 Task: Create a due date automation trigger when advanced on, on the tuesday of the week before a card is due add fields without custom field "Resume" set to a date more than 1 days from now at 11:00 AM.
Action: Mouse moved to (1066, 84)
Screenshot: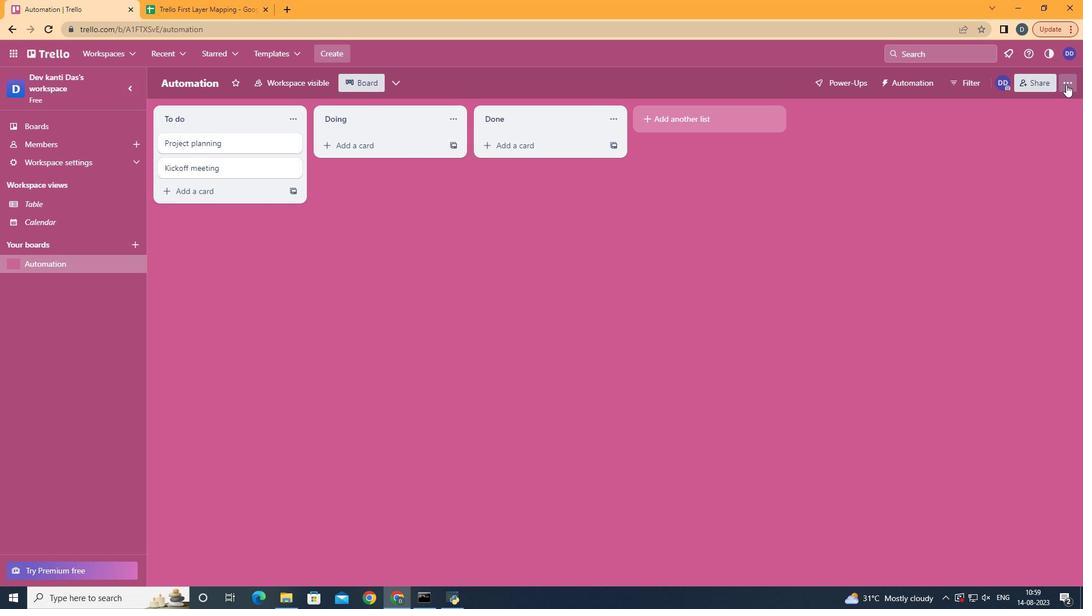 
Action: Mouse pressed left at (1066, 84)
Screenshot: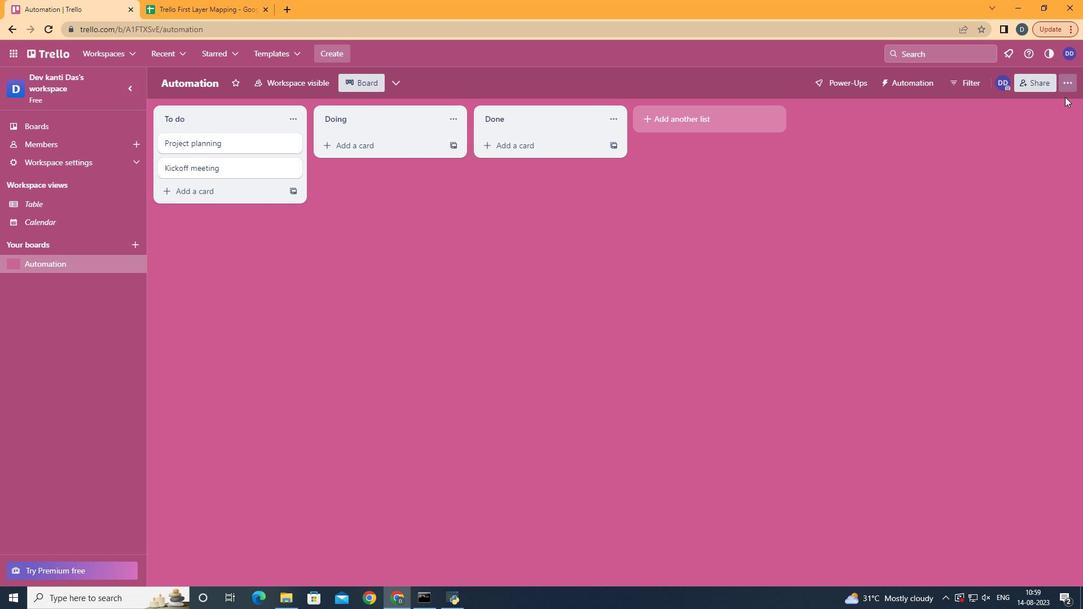 
Action: Mouse moved to (984, 236)
Screenshot: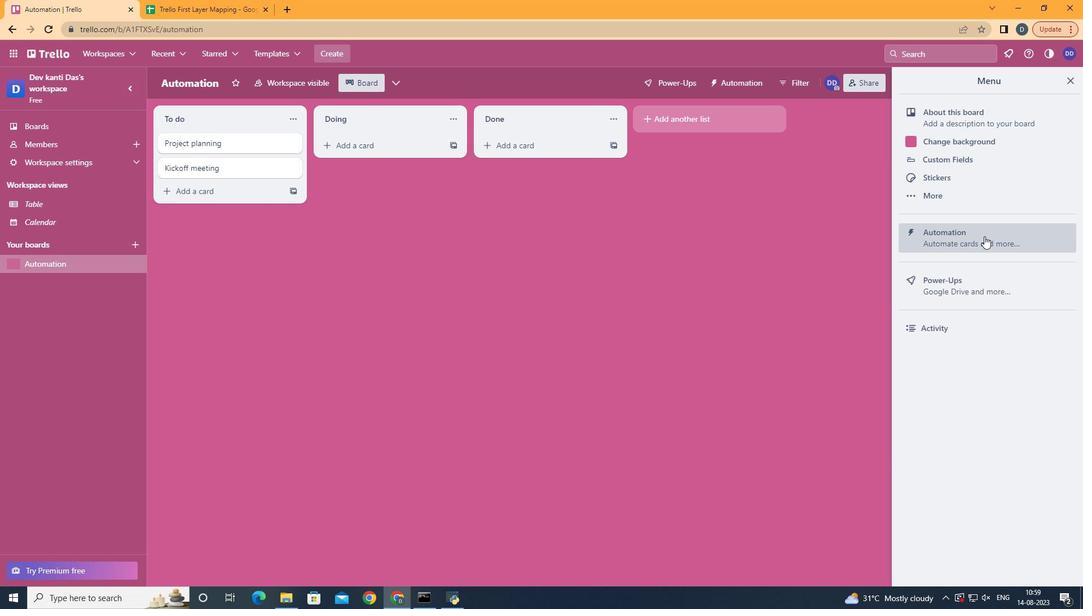 
Action: Mouse pressed left at (984, 236)
Screenshot: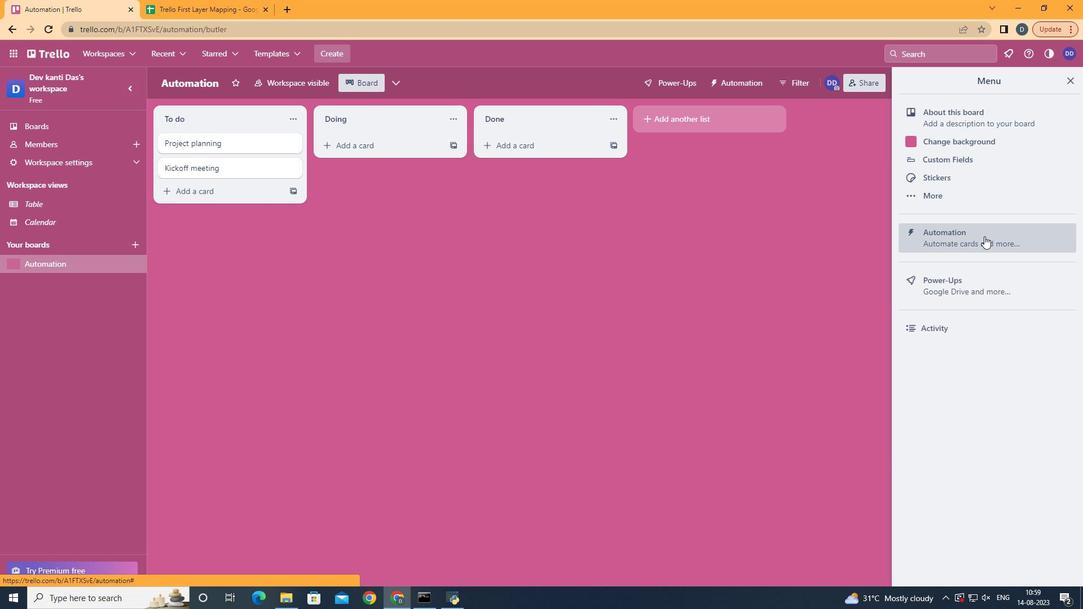 
Action: Mouse moved to (200, 223)
Screenshot: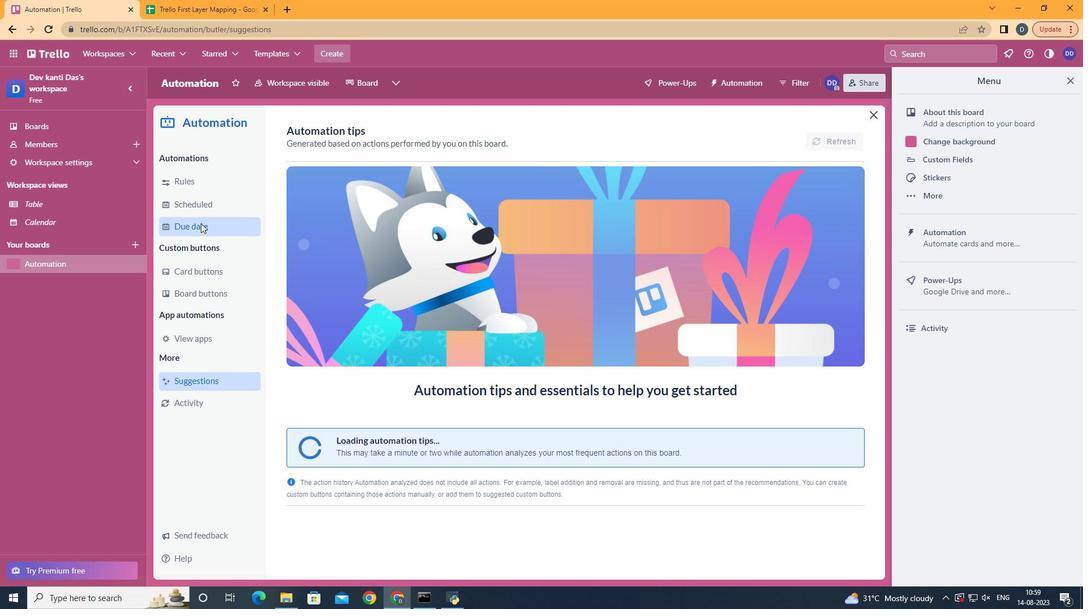 
Action: Mouse pressed left at (200, 223)
Screenshot: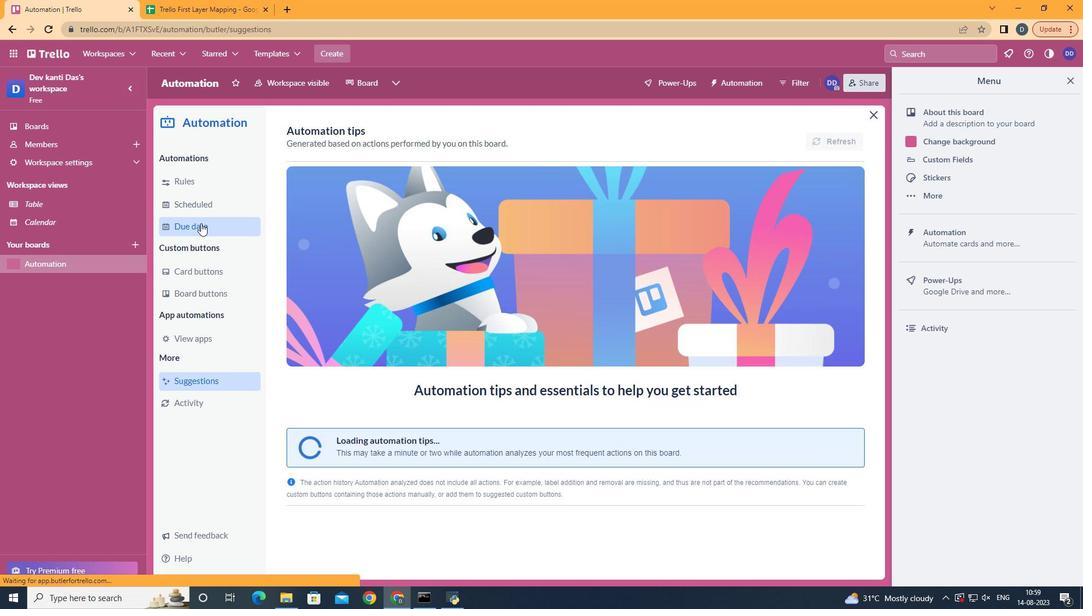 
Action: Mouse moved to (784, 133)
Screenshot: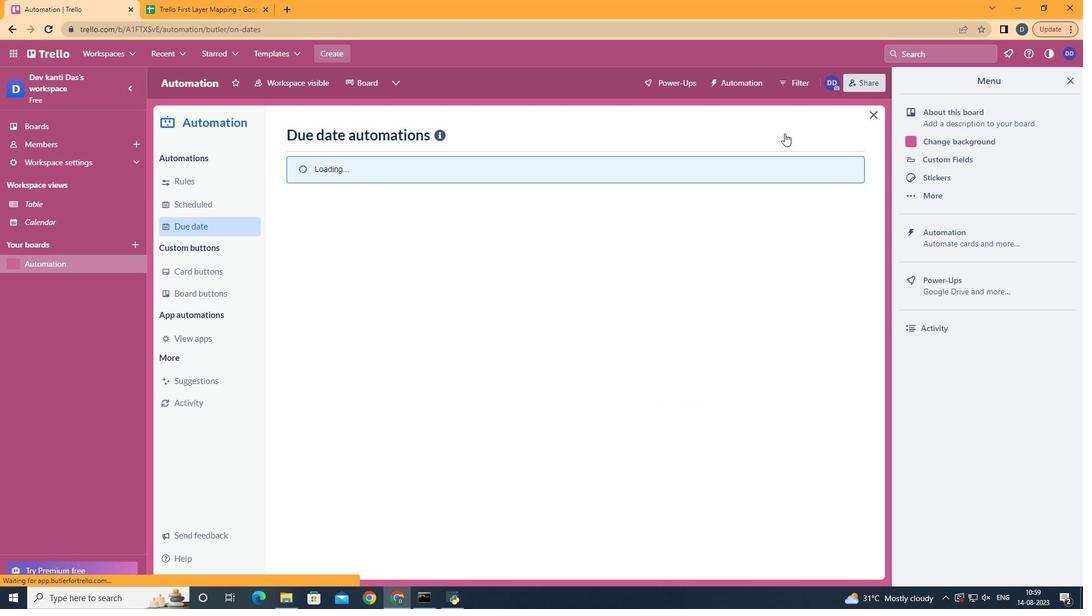 
Action: Mouse pressed left at (784, 133)
Screenshot: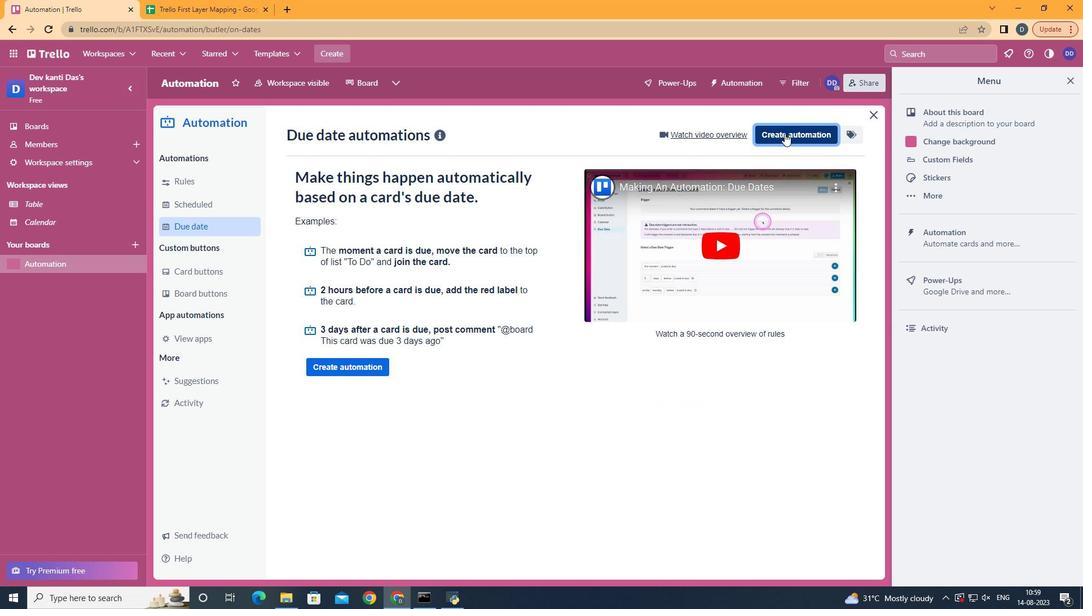 
Action: Mouse moved to (581, 248)
Screenshot: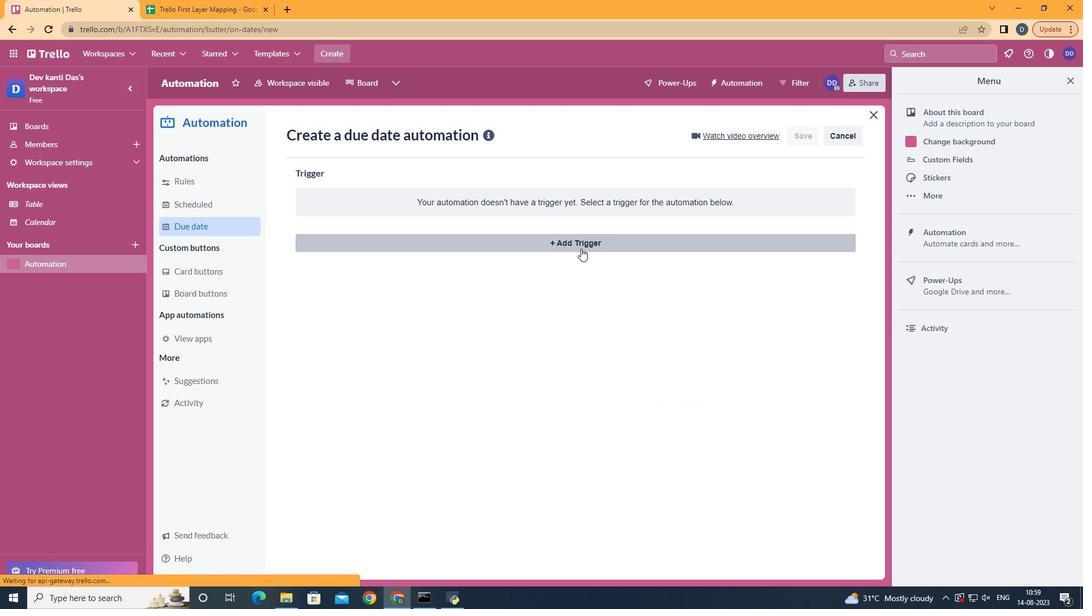 
Action: Mouse pressed left at (581, 248)
Screenshot: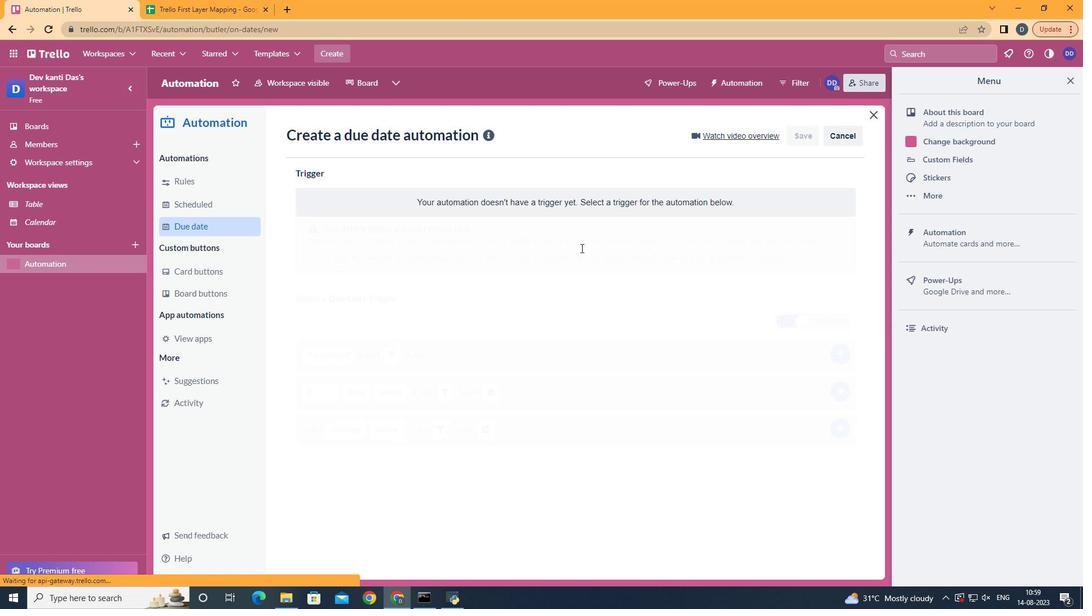 
Action: Mouse moved to (366, 318)
Screenshot: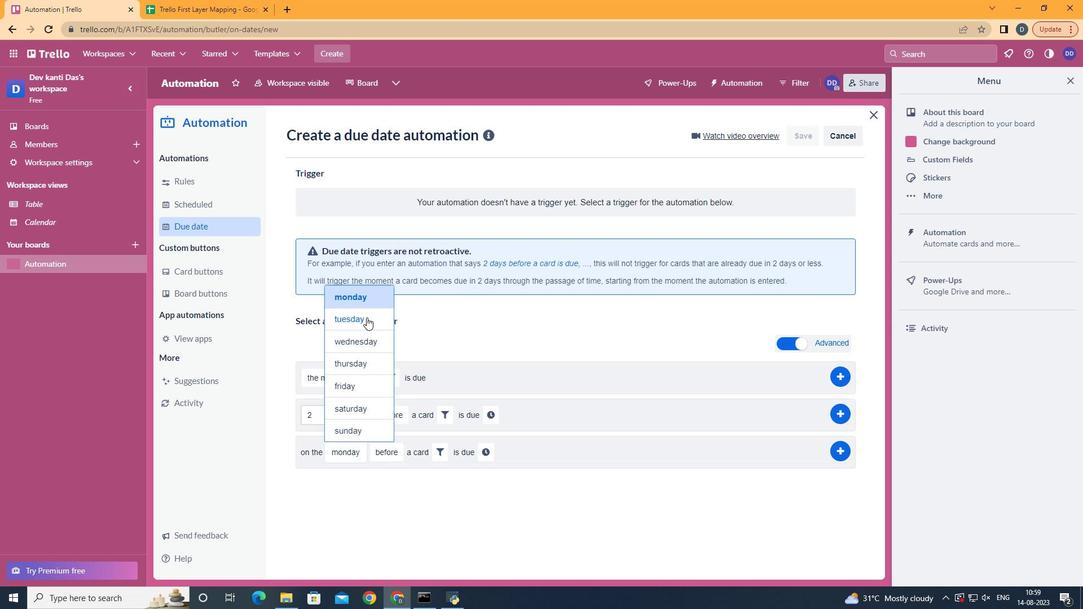 
Action: Mouse pressed left at (366, 318)
Screenshot: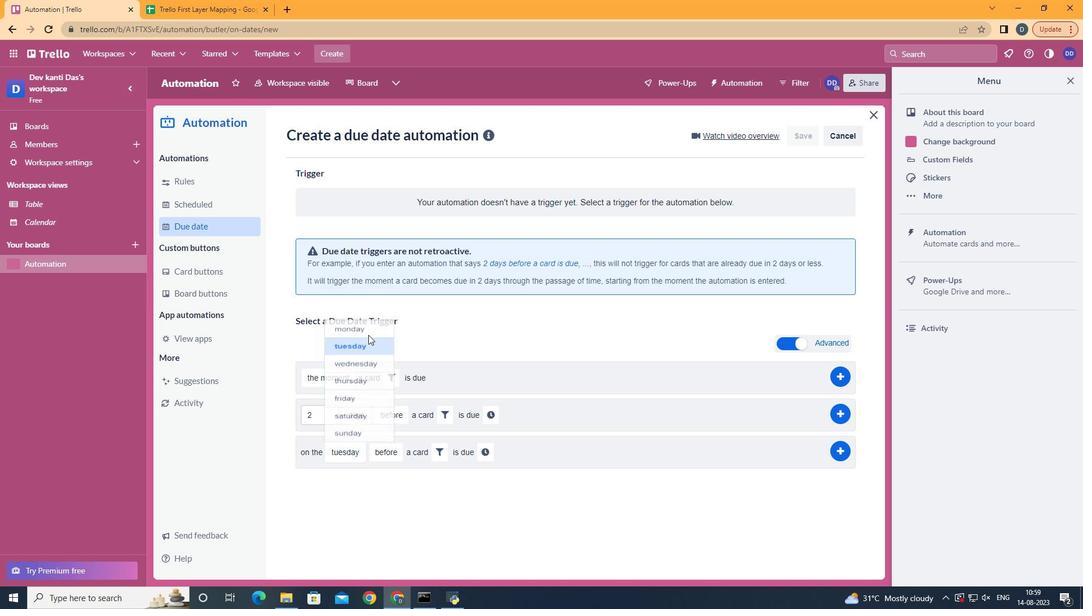 
Action: Mouse moved to (403, 545)
Screenshot: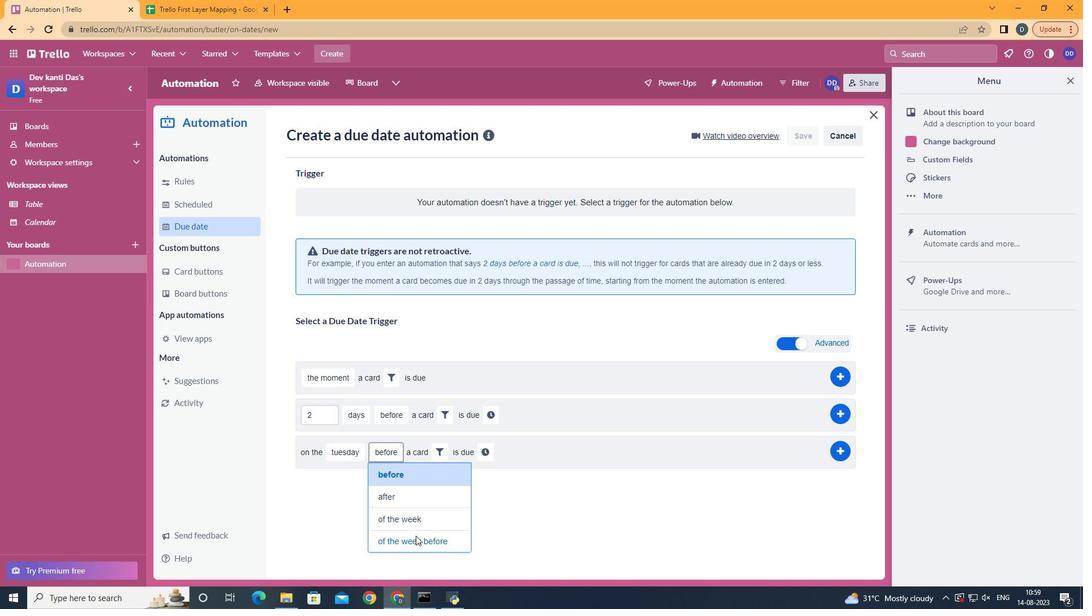 
Action: Mouse pressed left at (403, 545)
Screenshot: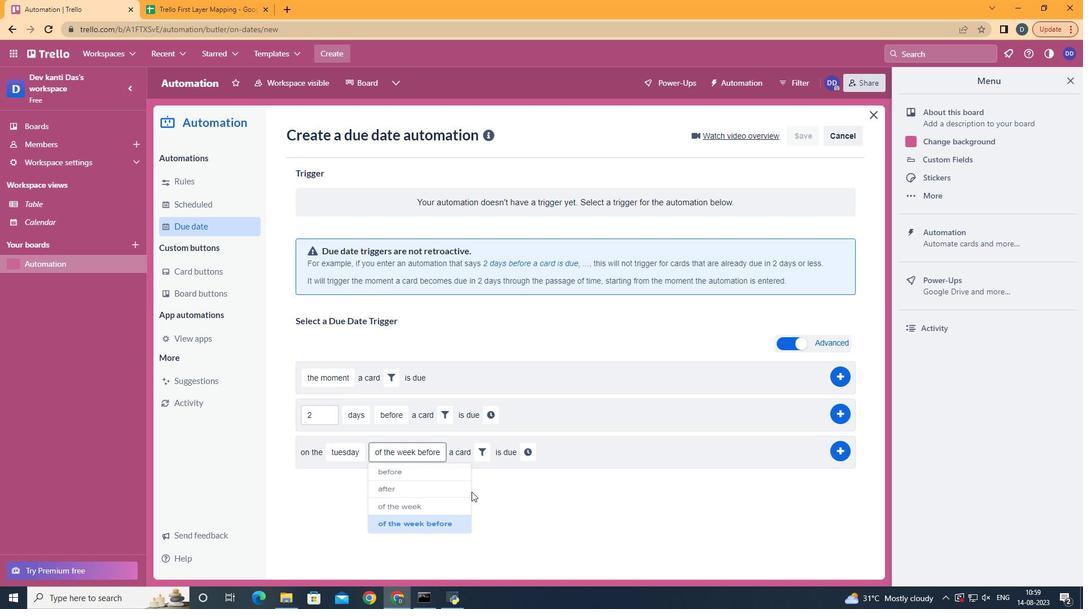 
Action: Mouse moved to (478, 450)
Screenshot: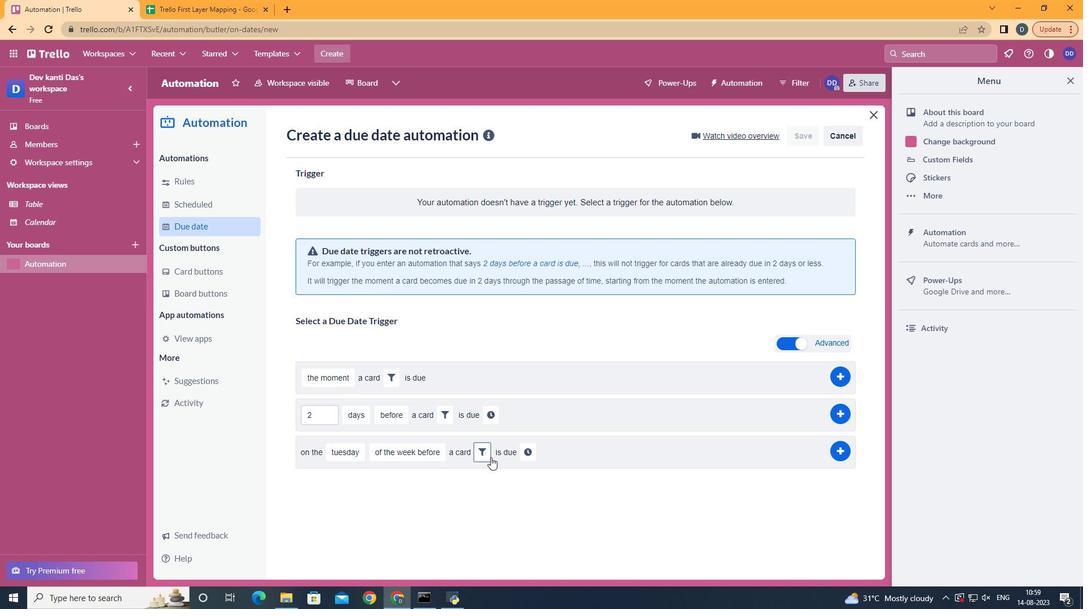 
Action: Mouse pressed left at (478, 450)
Screenshot: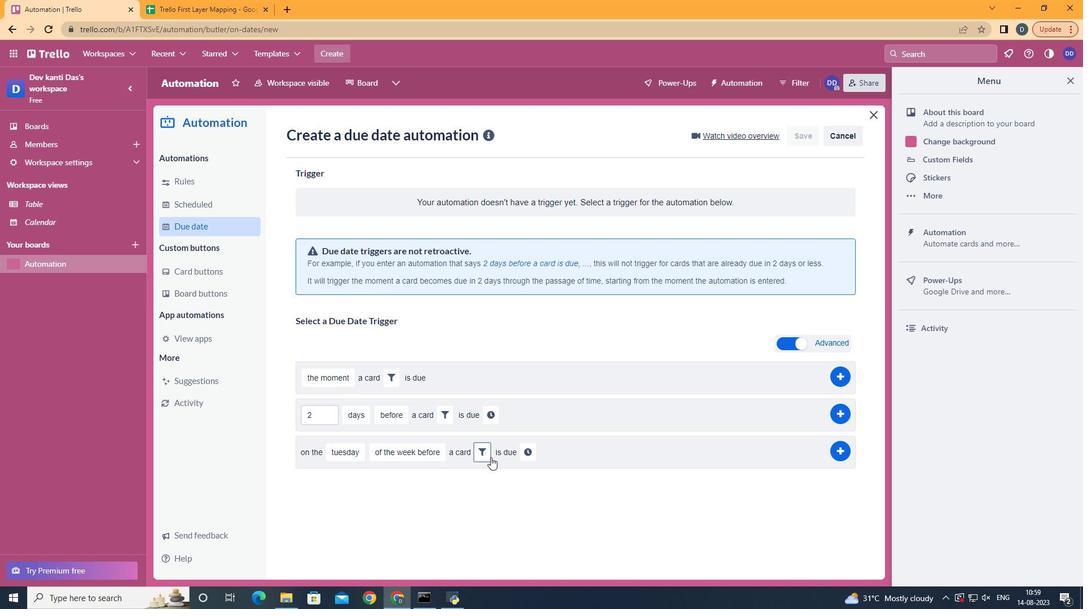 
Action: Mouse moved to (667, 491)
Screenshot: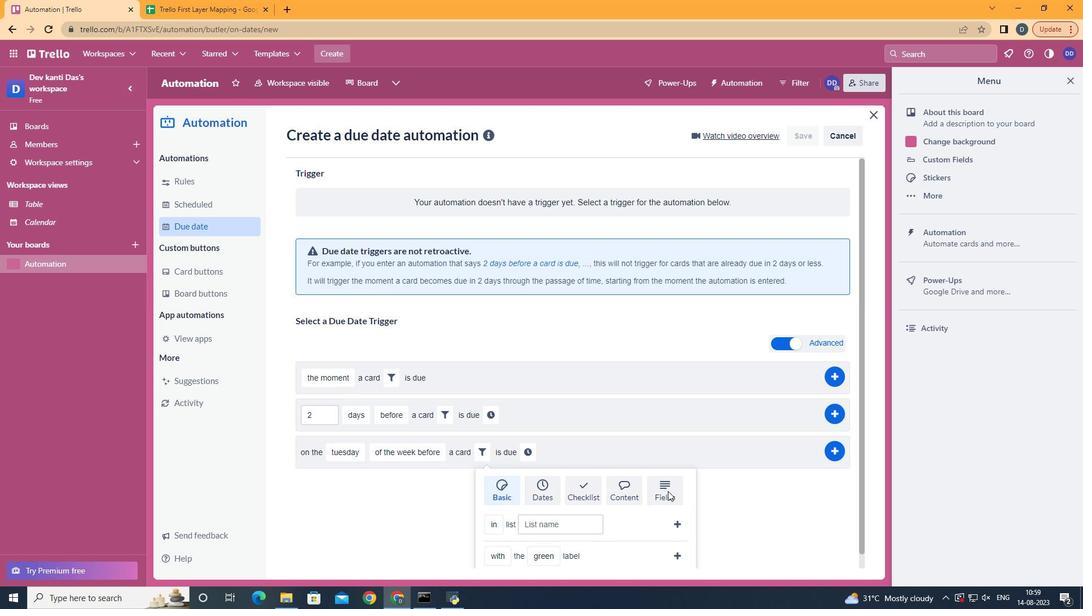 
Action: Mouse pressed left at (667, 491)
Screenshot: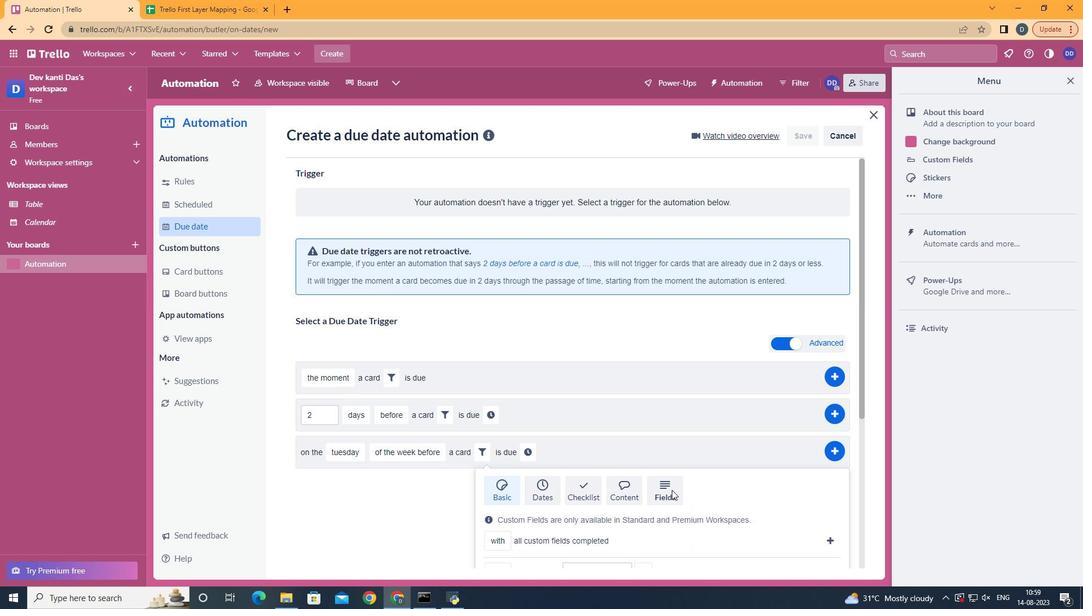 
Action: Mouse moved to (671, 490)
Screenshot: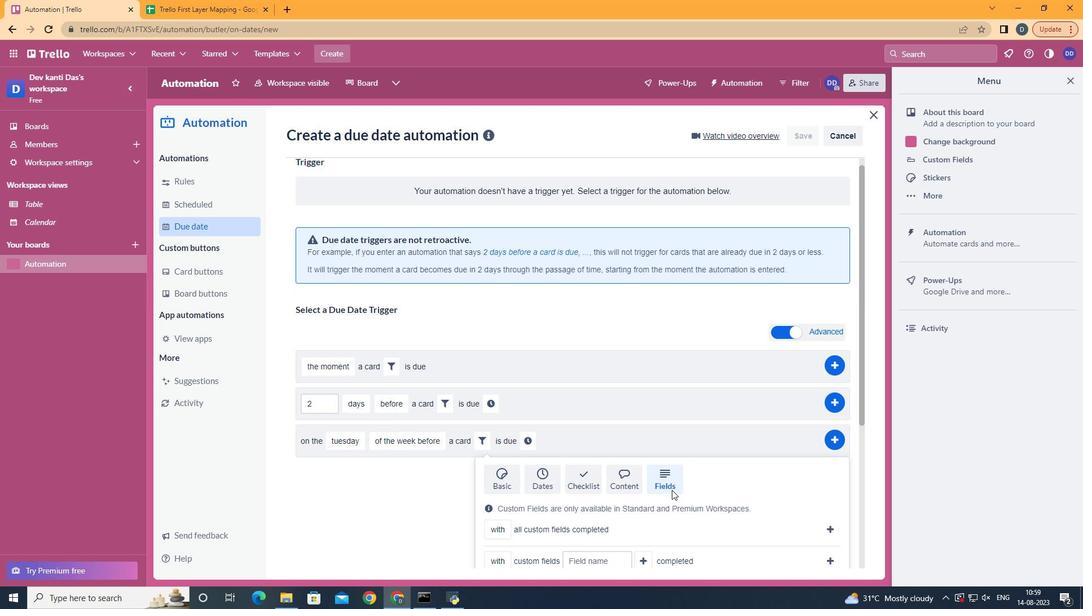 
Action: Mouse scrolled (671, 489) with delta (0, 0)
Screenshot: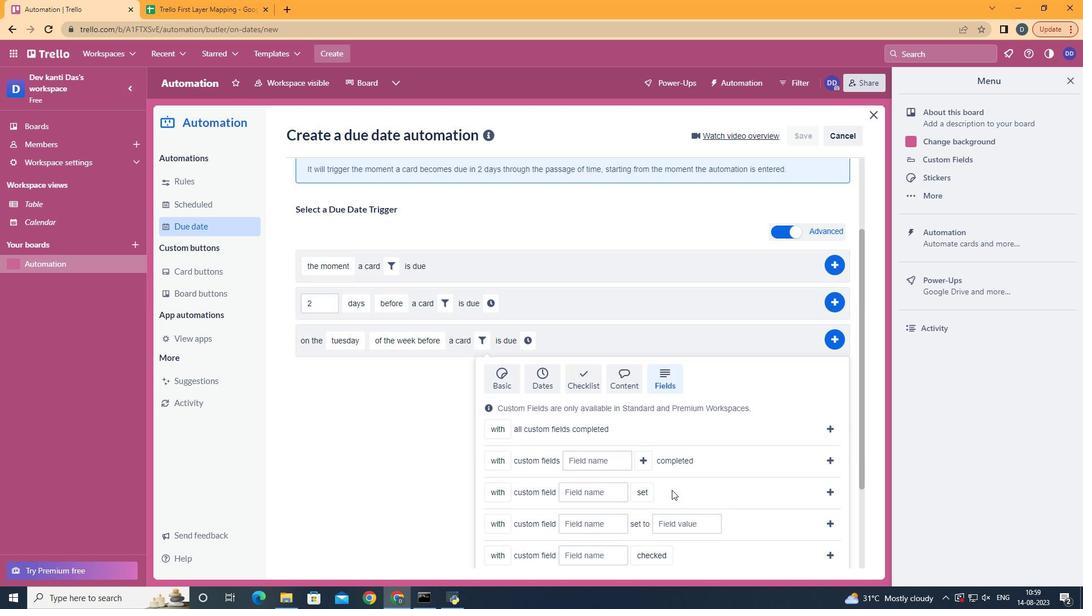 
Action: Mouse scrolled (671, 489) with delta (0, 0)
Screenshot: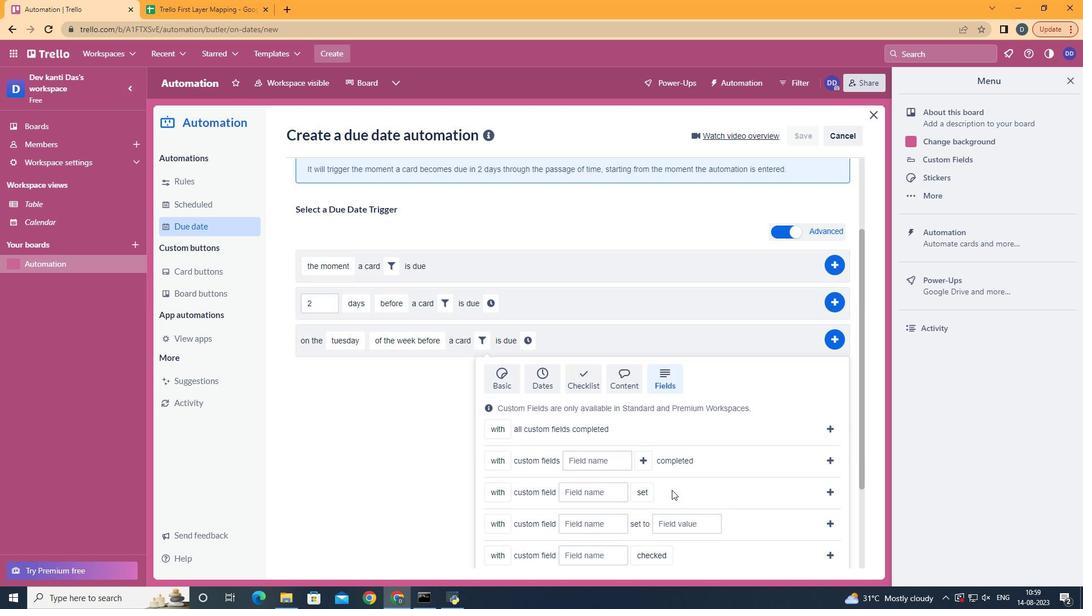 
Action: Mouse scrolled (671, 489) with delta (0, 0)
Screenshot: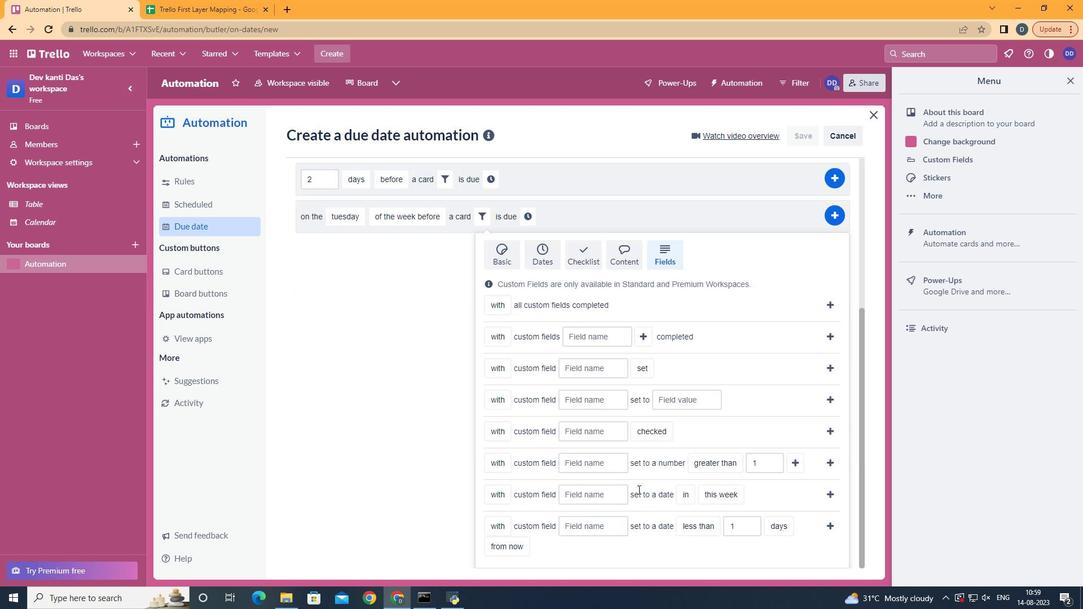 
Action: Mouse scrolled (671, 489) with delta (0, 0)
Screenshot: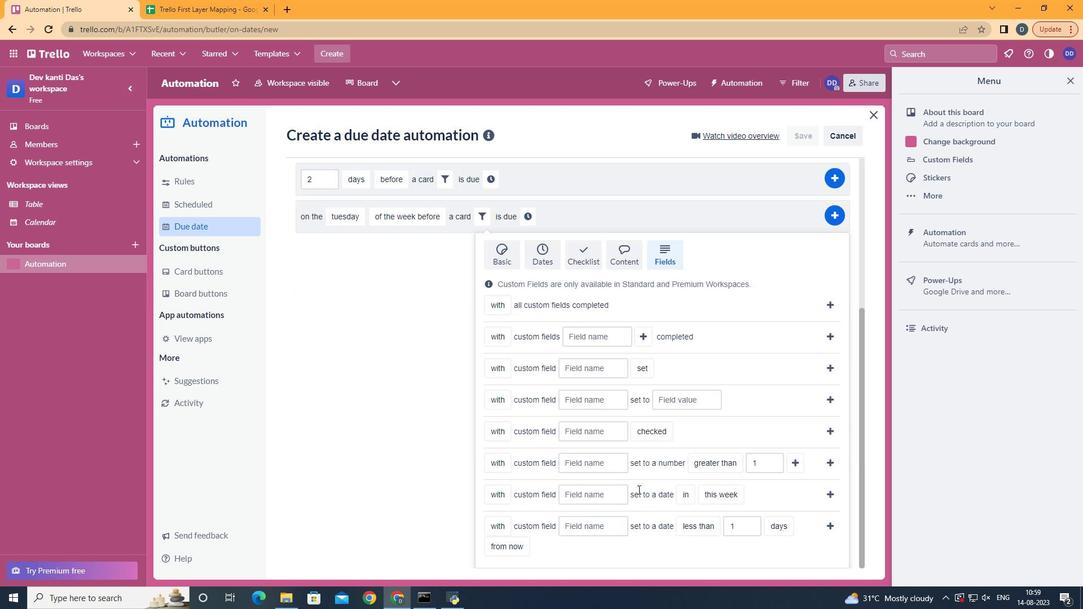 
Action: Mouse scrolled (671, 489) with delta (0, 0)
Screenshot: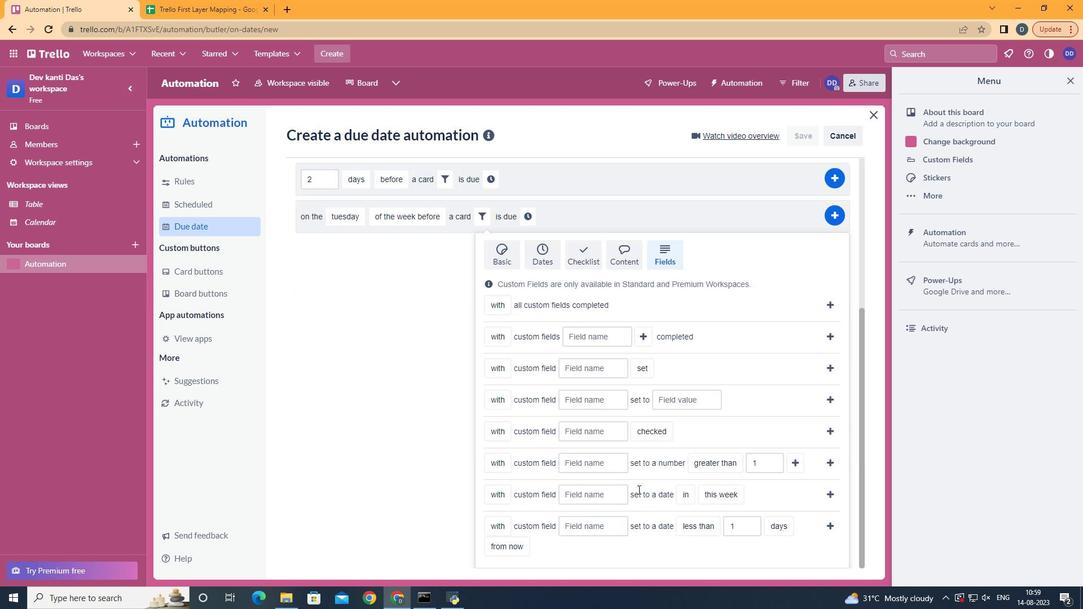 
Action: Mouse scrolled (671, 489) with delta (0, 0)
Screenshot: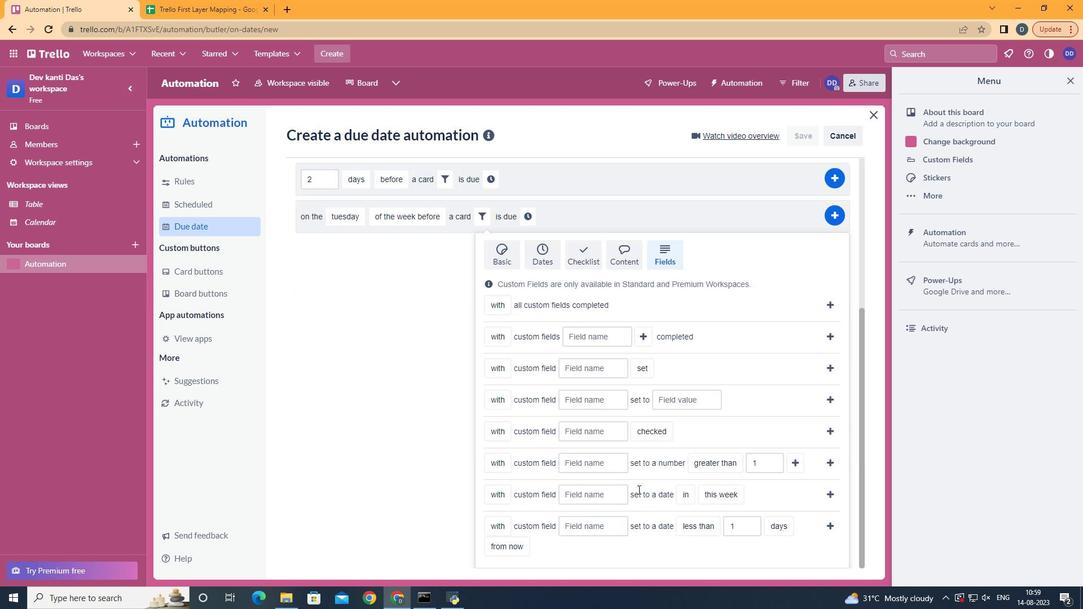 
Action: Mouse moved to (509, 504)
Screenshot: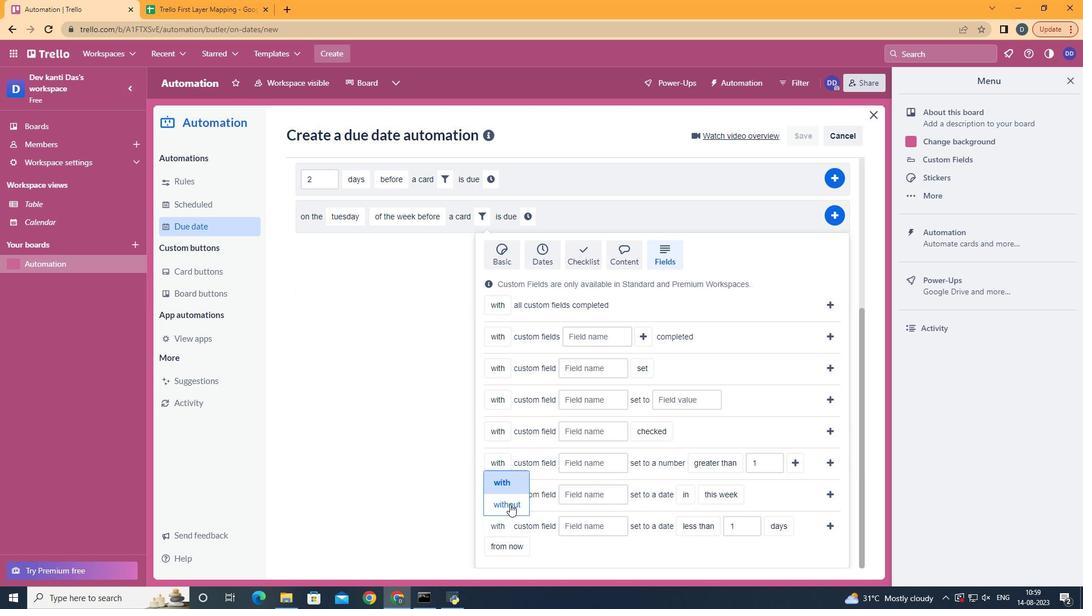 
Action: Mouse pressed left at (509, 504)
Screenshot: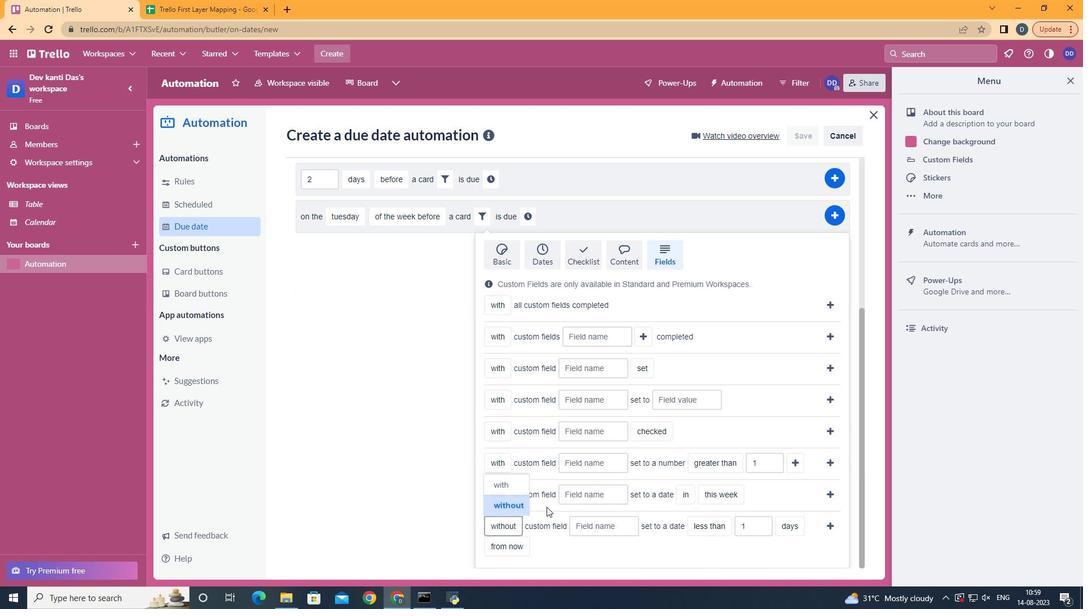
Action: Mouse moved to (609, 526)
Screenshot: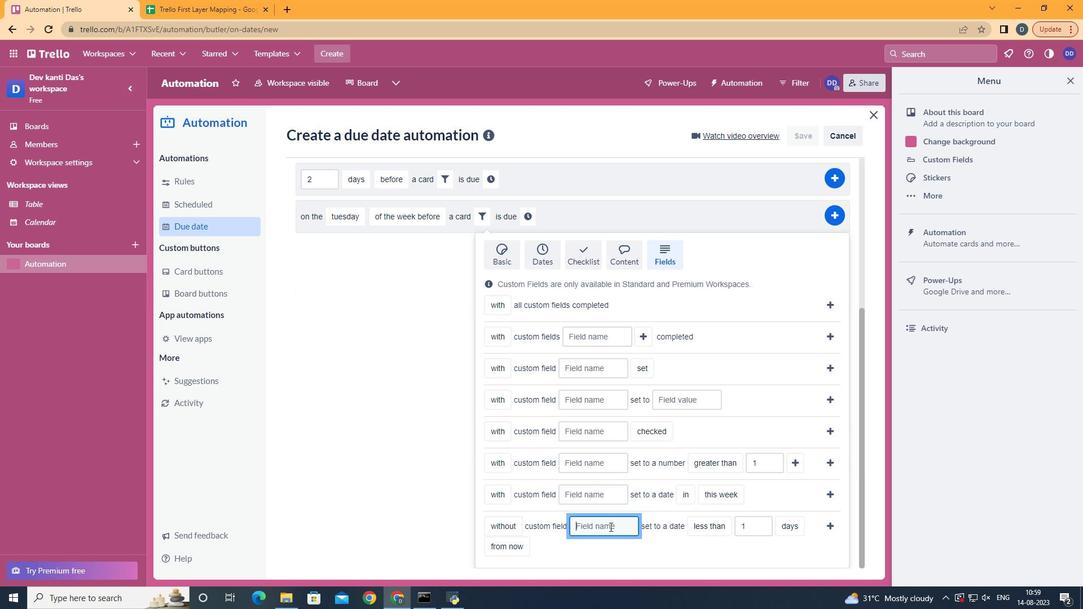 
Action: Mouse pressed left at (609, 526)
Screenshot: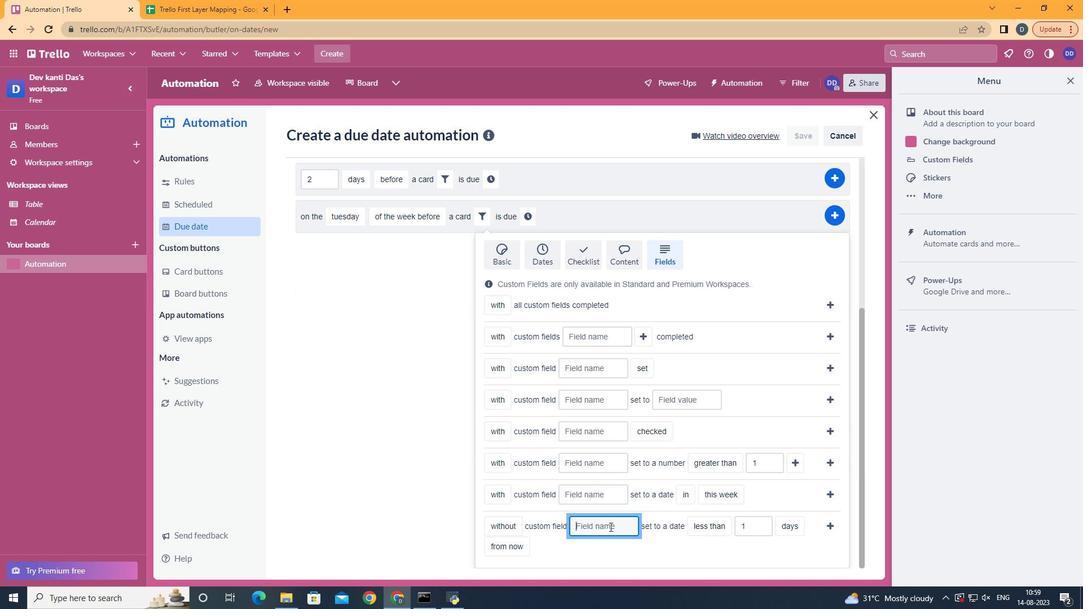 
Action: Key pressed <Key.shift>Resume
Screenshot: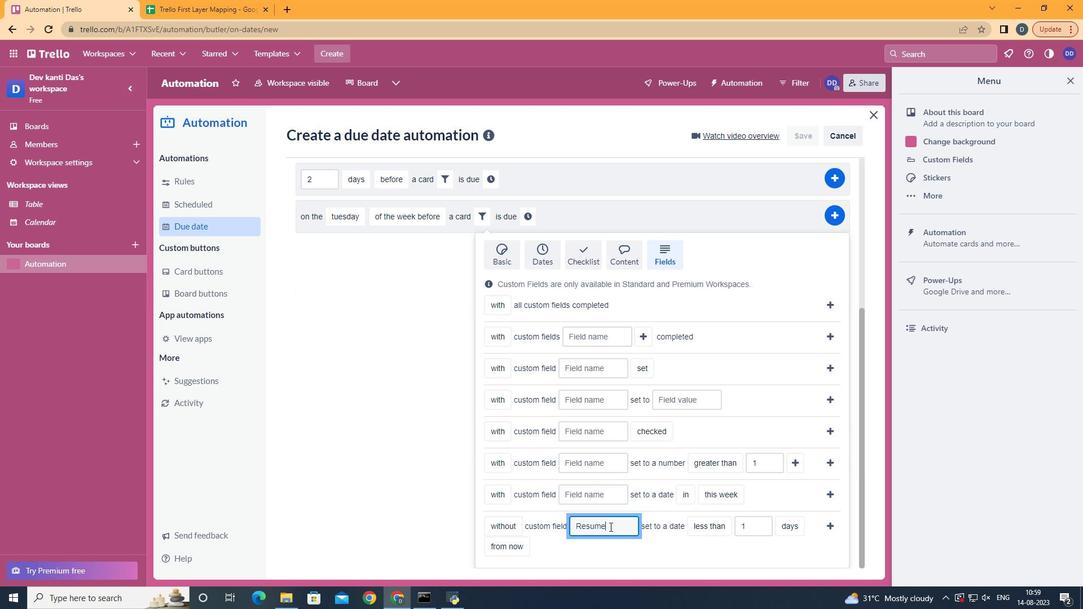 
Action: Mouse moved to (718, 472)
Screenshot: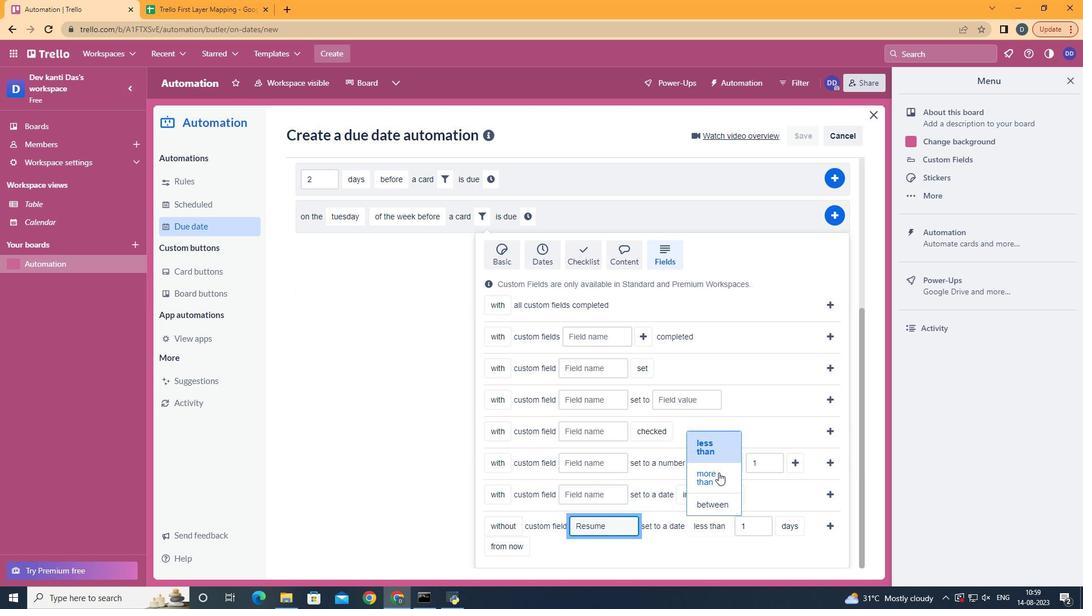 
Action: Mouse pressed left at (718, 472)
Screenshot: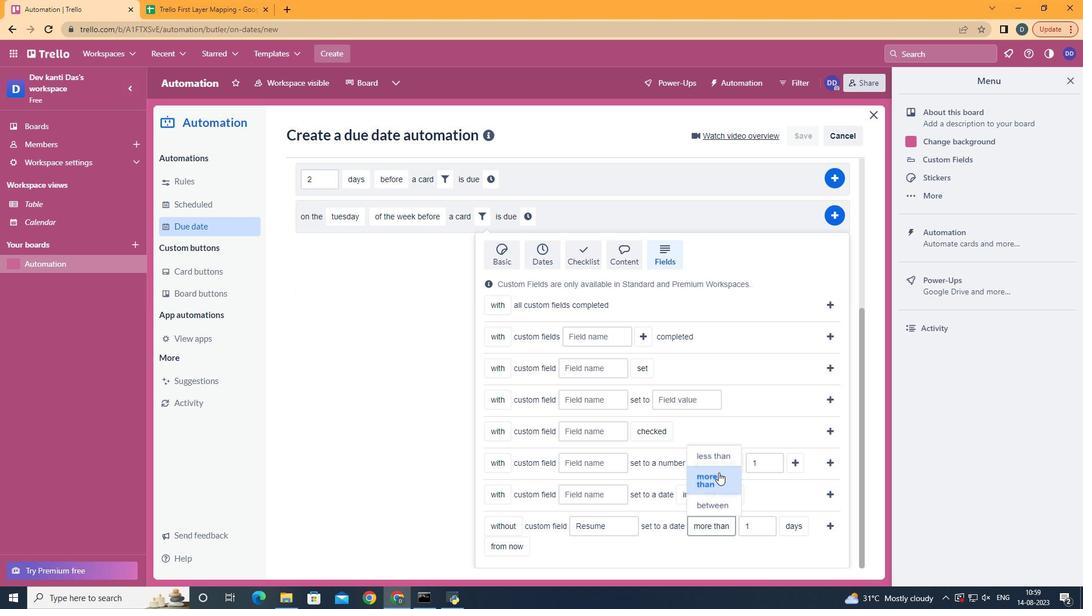 
Action: Mouse moved to (834, 529)
Screenshot: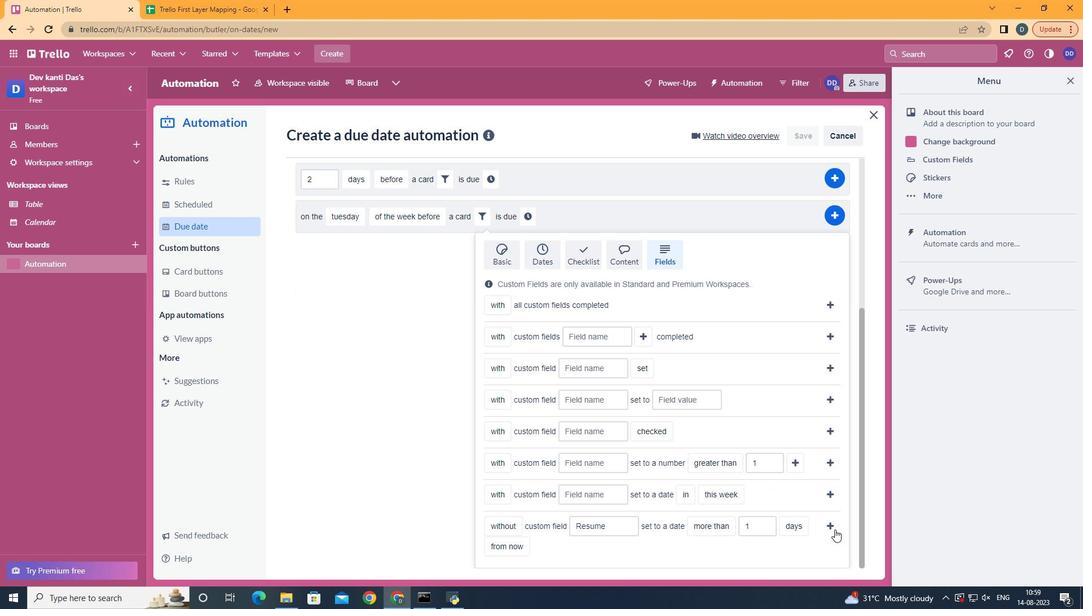 
Action: Mouse pressed left at (834, 529)
Screenshot: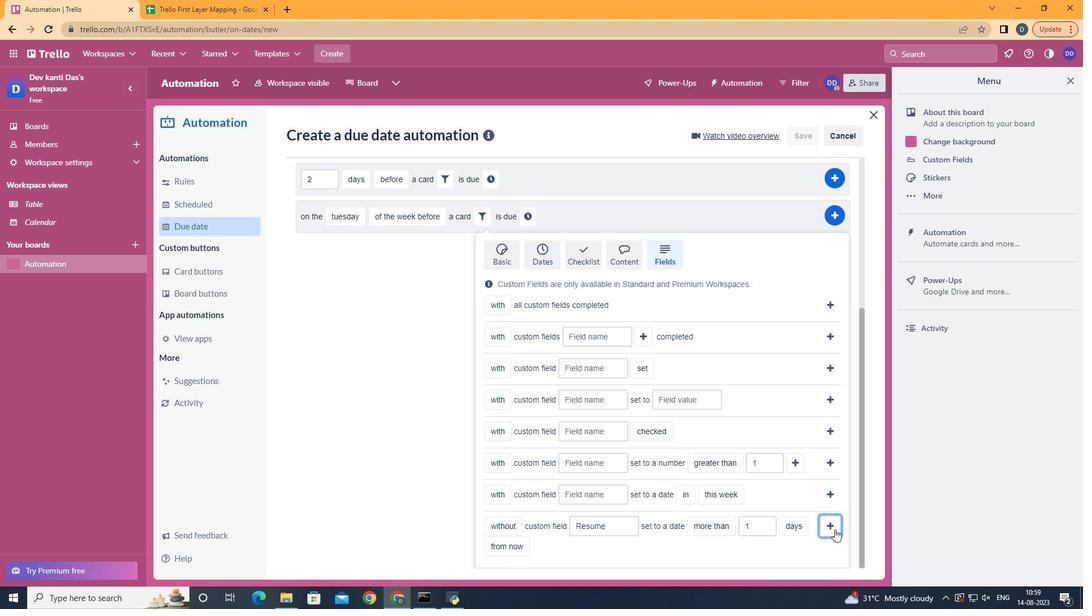 
Action: Mouse moved to (808, 448)
Screenshot: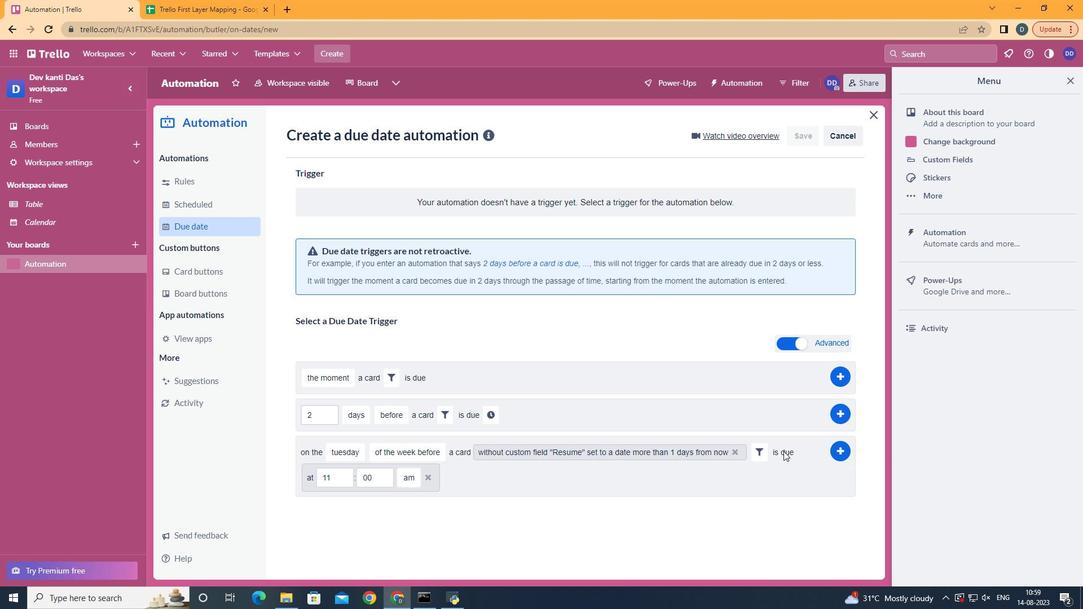 
Action: Mouse pressed left at (808, 448)
Screenshot: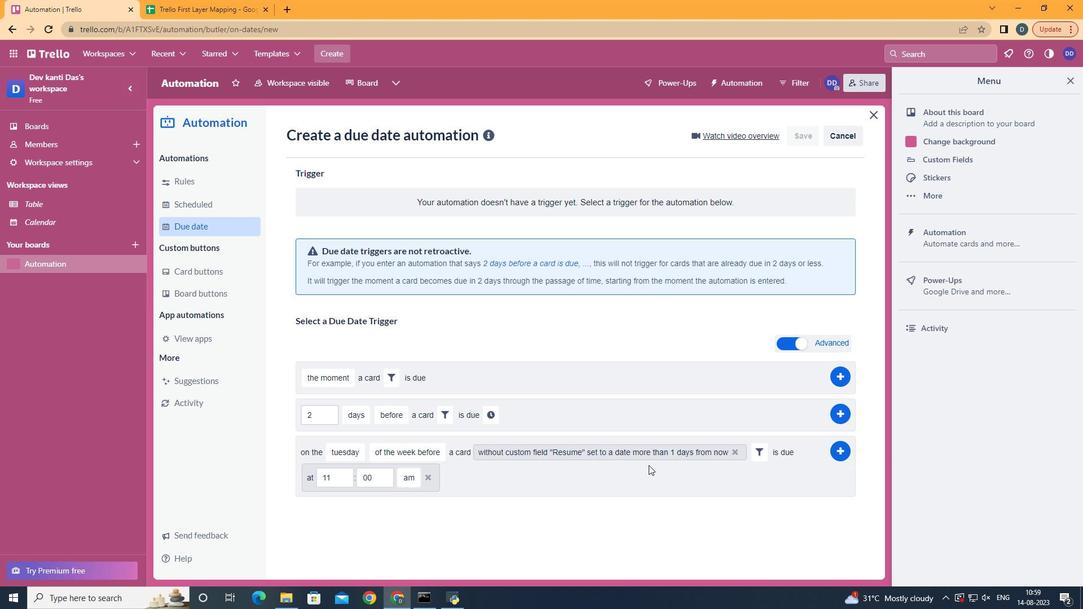 
Action: Mouse moved to (841, 446)
Screenshot: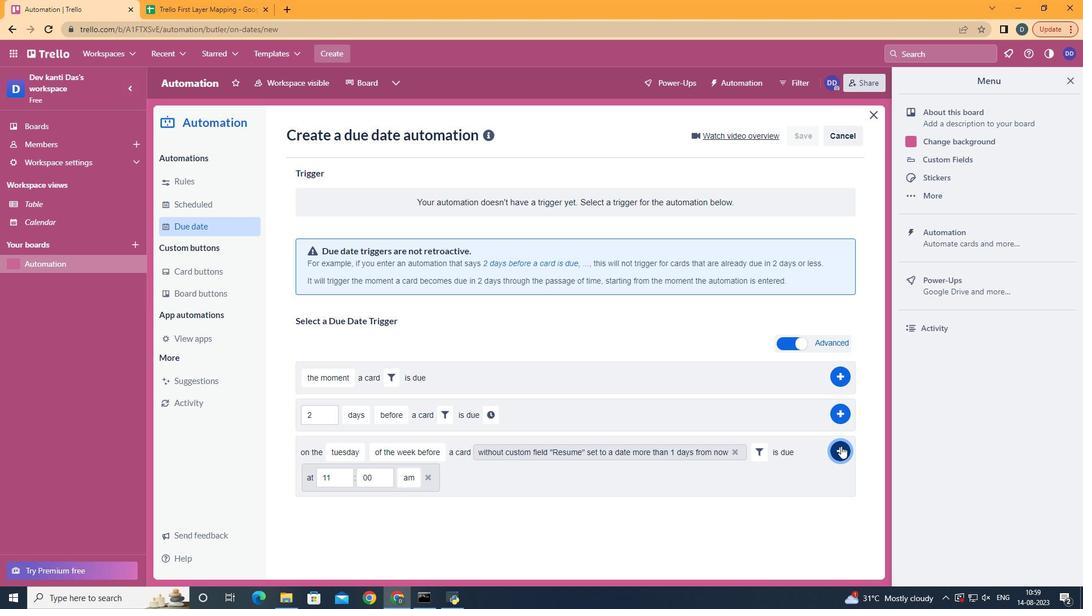 
Action: Mouse pressed left at (841, 446)
Screenshot: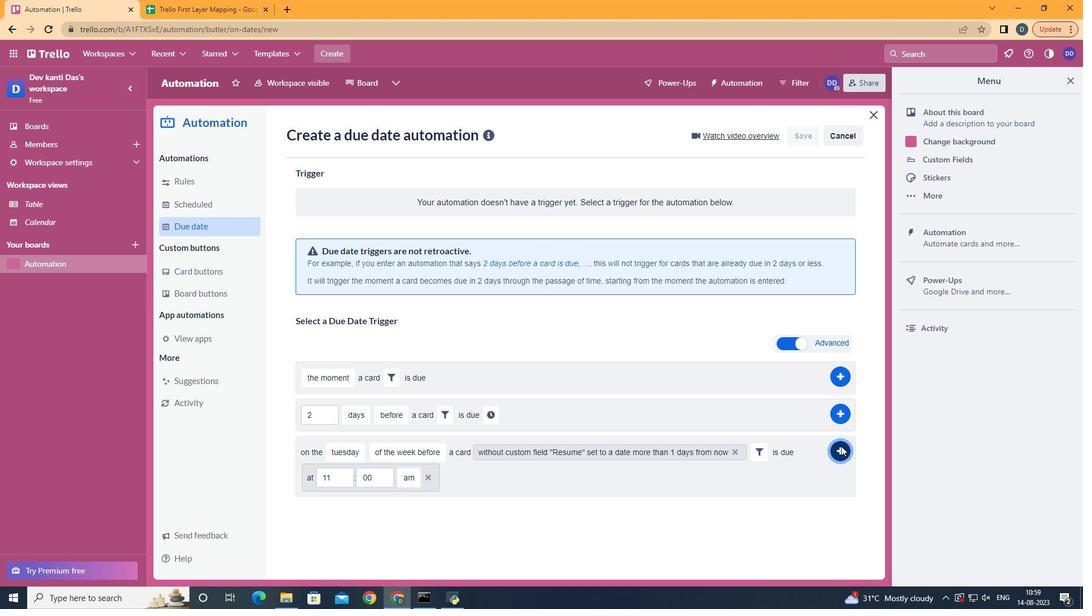 
